 Task: In the Contact  'MarryJohnson@abc7ny.com', Log Call and save with description: 'Potential customer interested in our product.'; Select call outcome: 'Busy '; Select call Direction: Inbound; Add date: '23 July, 2023' and time 5:00:PM. Logged in from softage.1@softage.net
Action: Mouse moved to (82, 56)
Screenshot: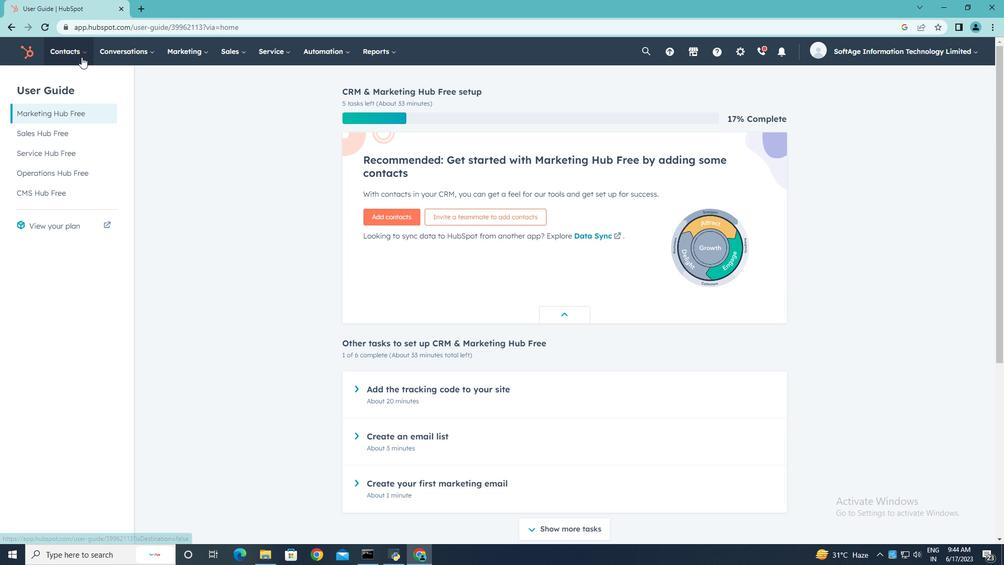 
Action: Mouse pressed left at (82, 56)
Screenshot: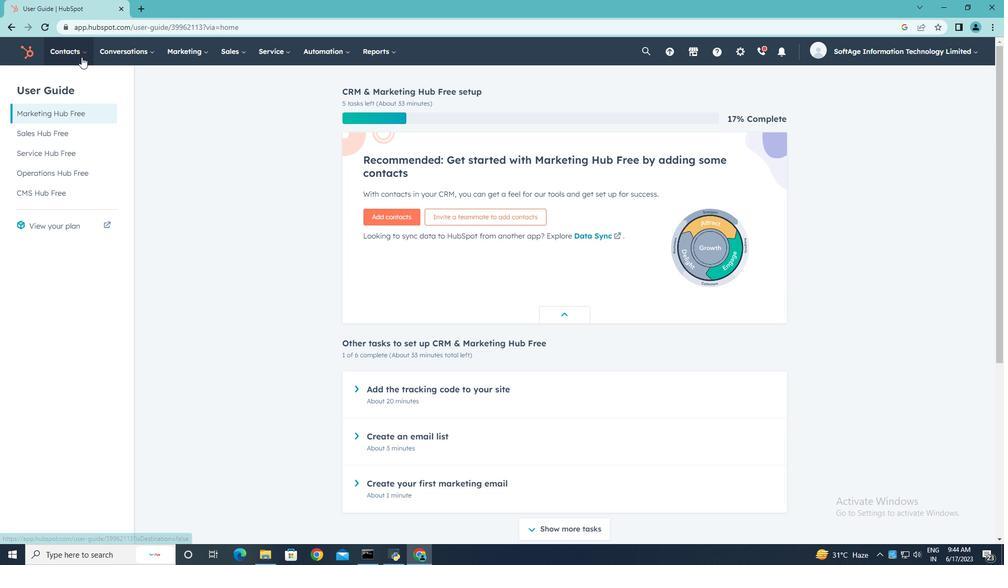 
Action: Mouse moved to (74, 83)
Screenshot: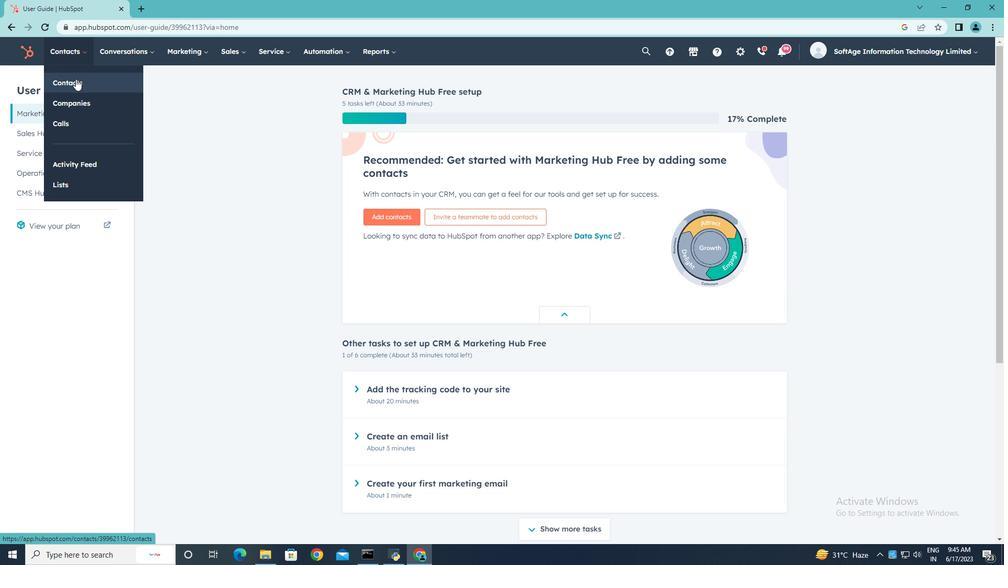 
Action: Mouse pressed left at (74, 83)
Screenshot: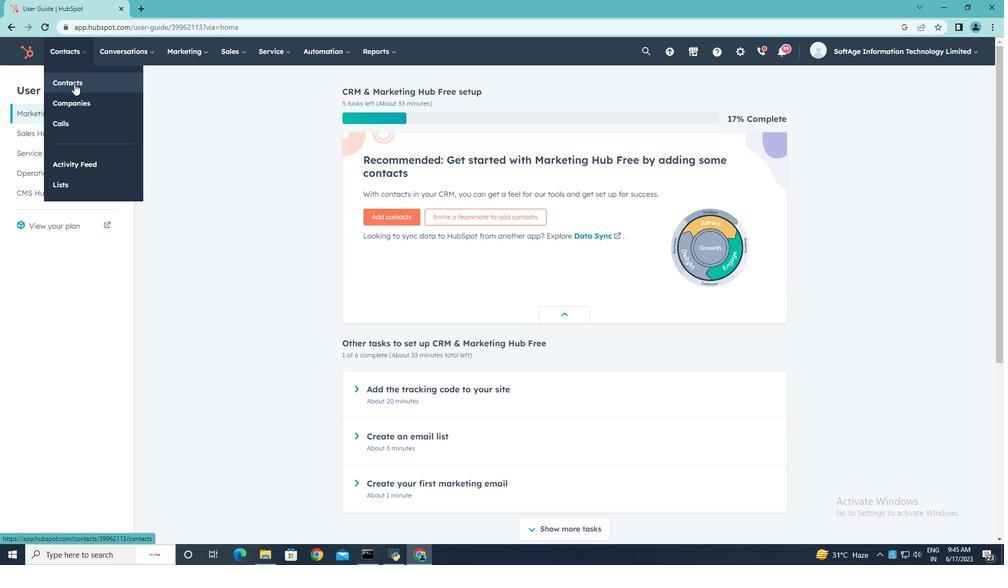 
Action: Mouse moved to (92, 168)
Screenshot: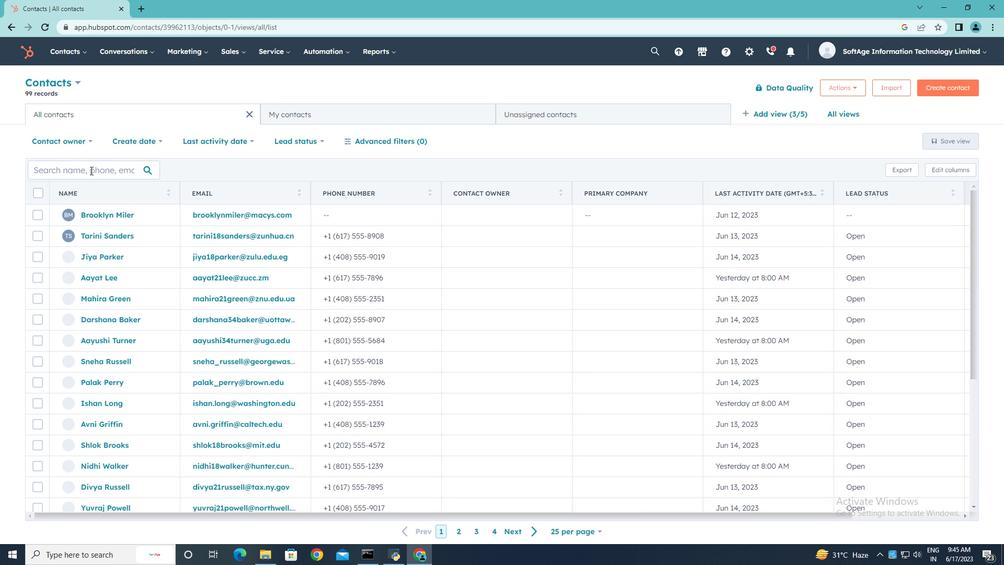 
Action: Mouse pressed left at (92, 168)
Screenshot: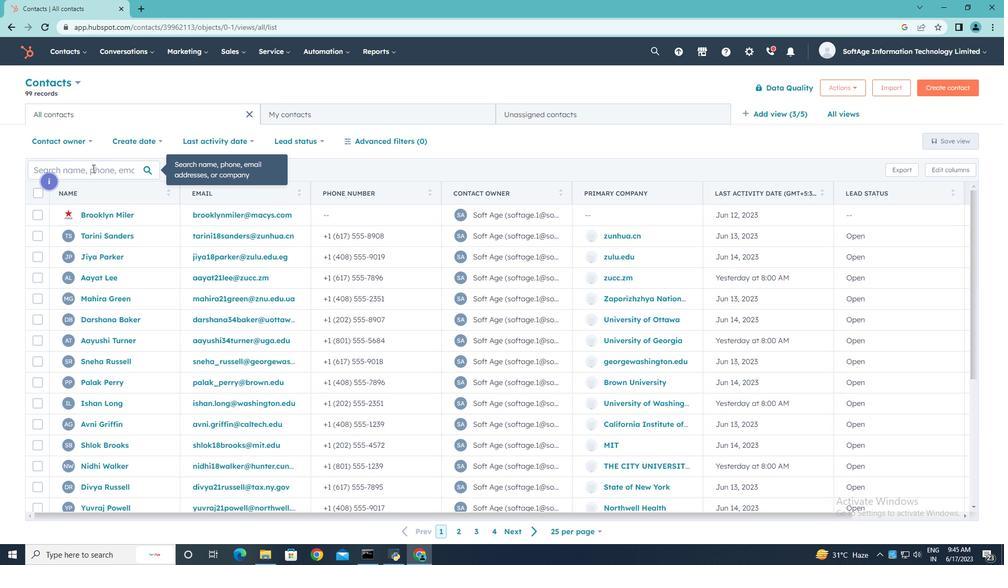 
Action: Key pressed <Key.shift>Marry<Key.shift>Johnson<Key.shift>@abc7m<Key.backspace>ny.com
Screenshot: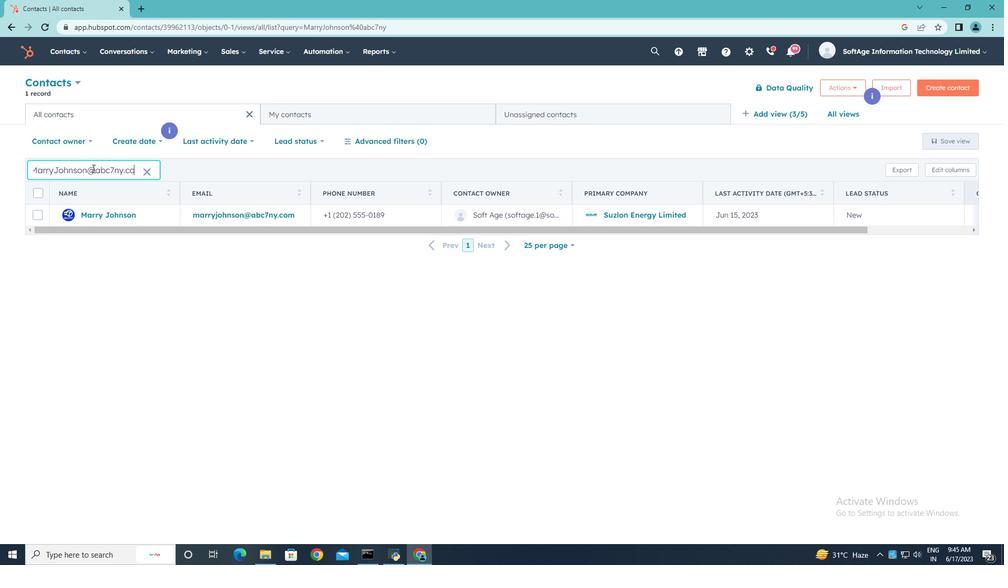 
Action: Mouse moved to (105, 216)
Screenshot: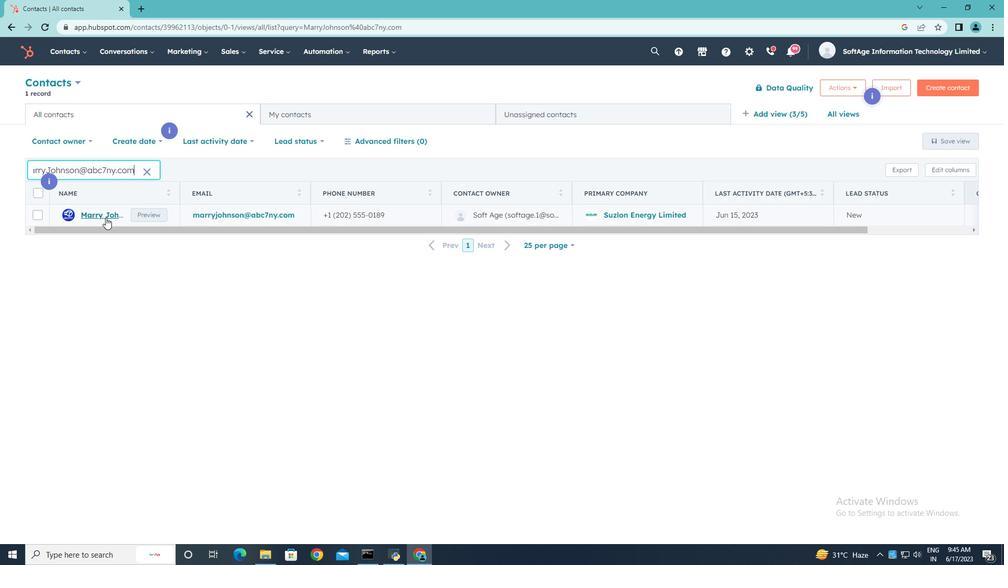 
Action: Mouse pressed left at (105, 216)
Screenshot: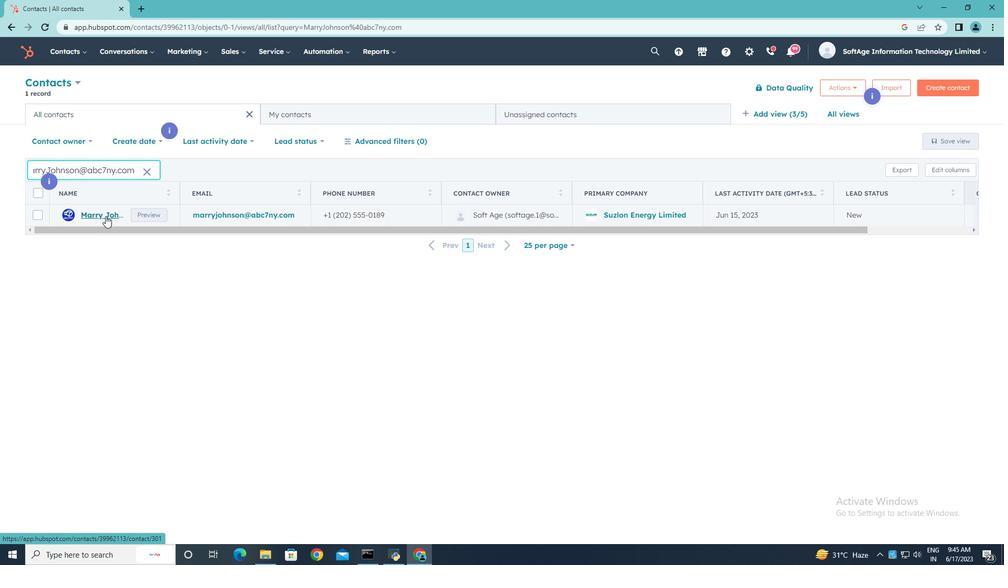 
Action: Mouse moved to (207, 170)
Screenshot: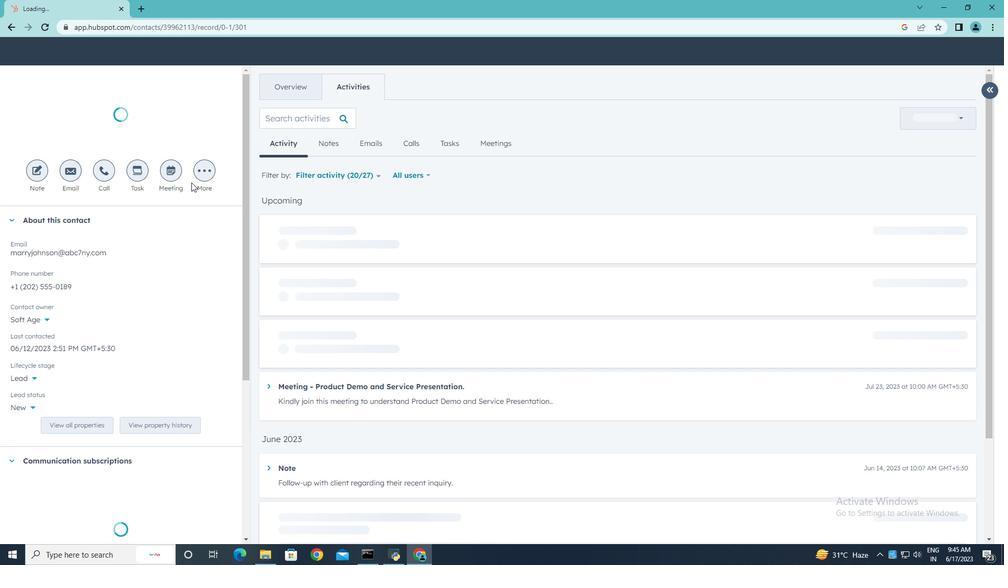 
Action: Mouse pressed left at (207, 170)
Screenshot: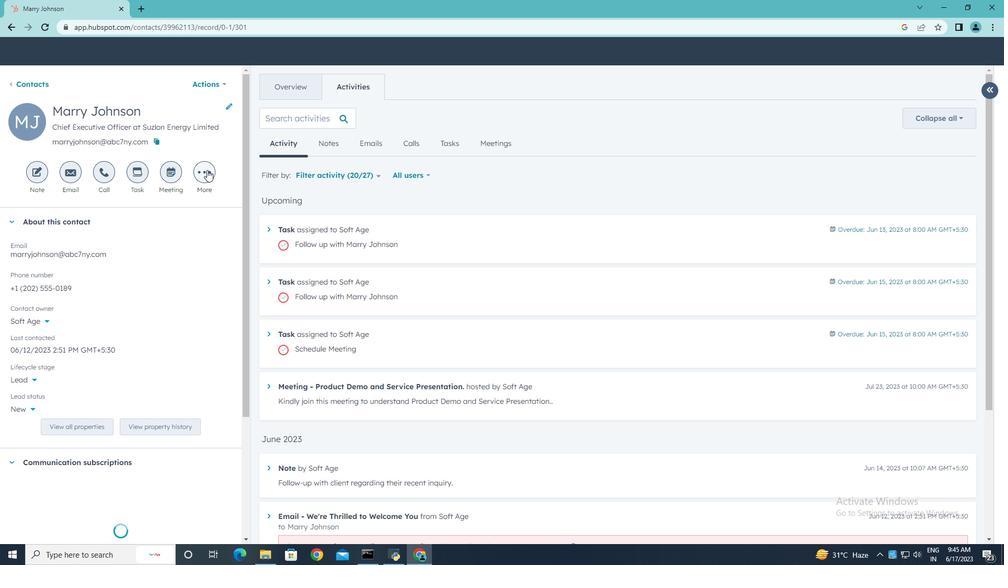 
Action: Mouse moved to (194, 257)
Screenshot: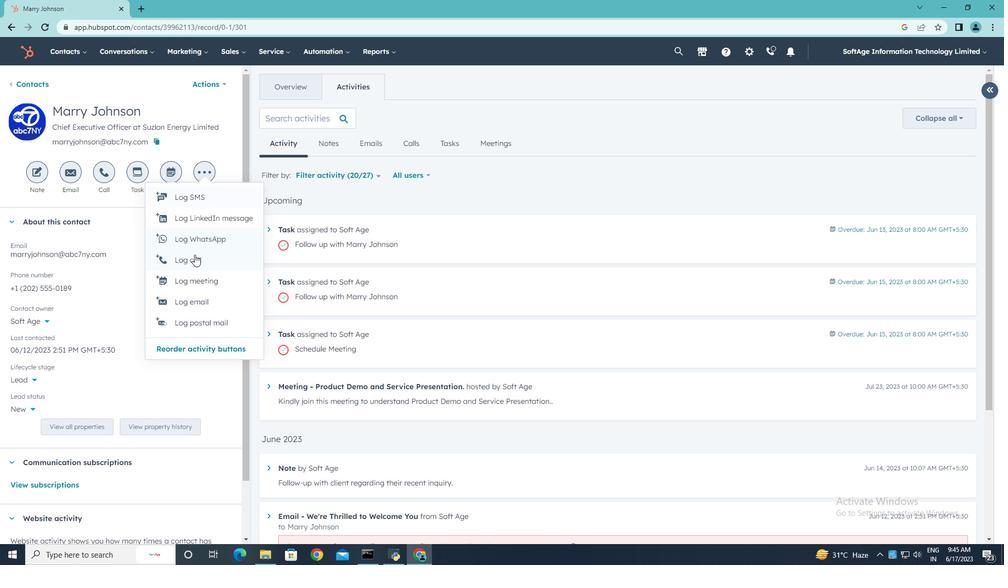 
Action: Mouse pressed left at (194, 257)
Screenshot: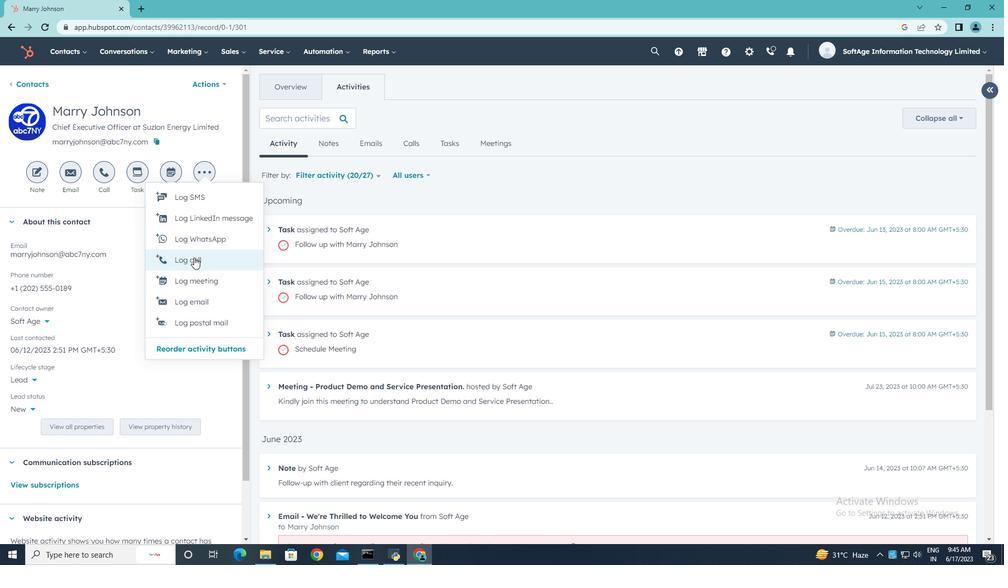 
Action: Key pressed <Key.backspace><Key.shift>Potential<Key.space>customer<Key.space>interested<Key.space>in<Key.space>our<Key.space>product
Screenshot: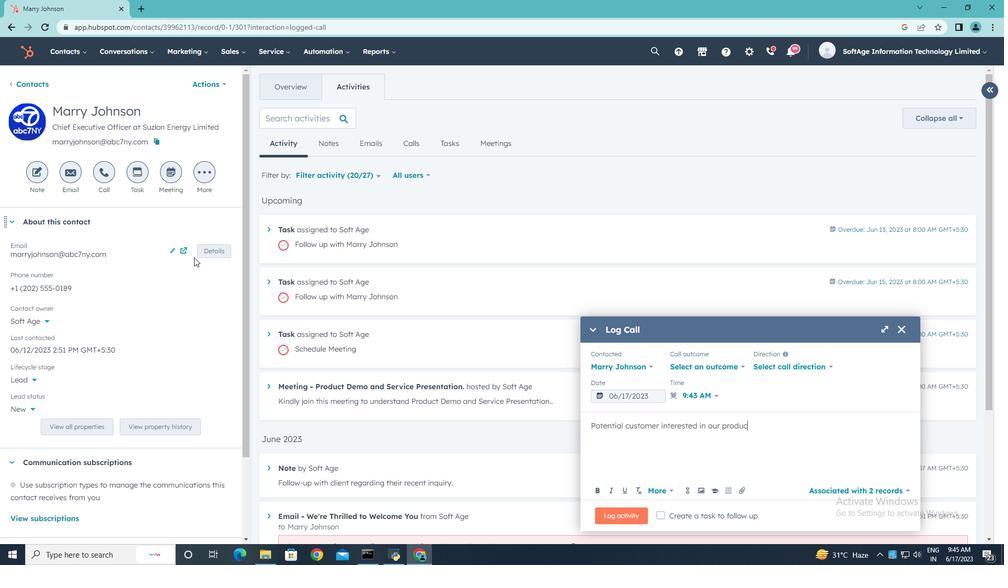 
Action: Mouse moved to (638, 342)
Screenshot: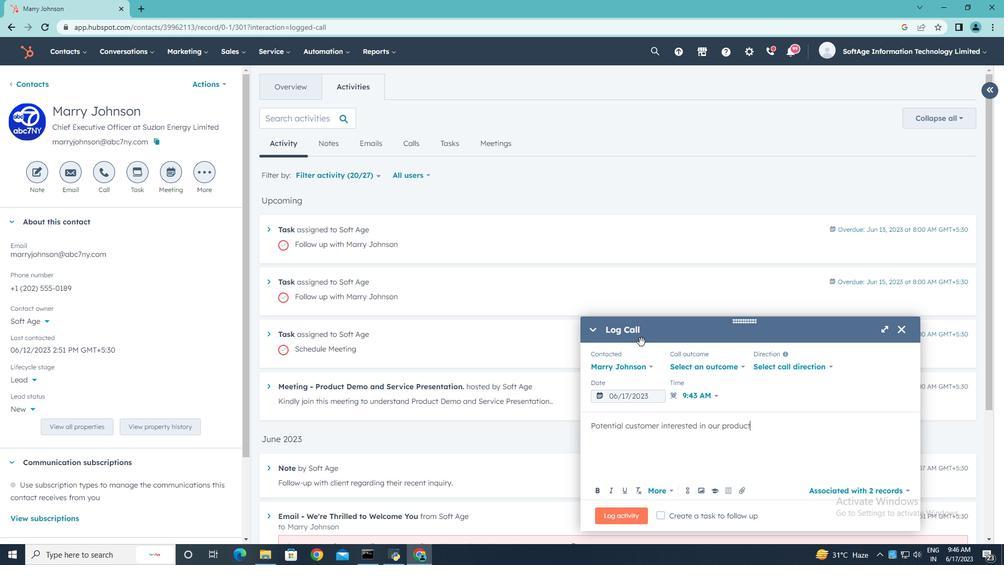 
Action: Key pressed .
Screenshot: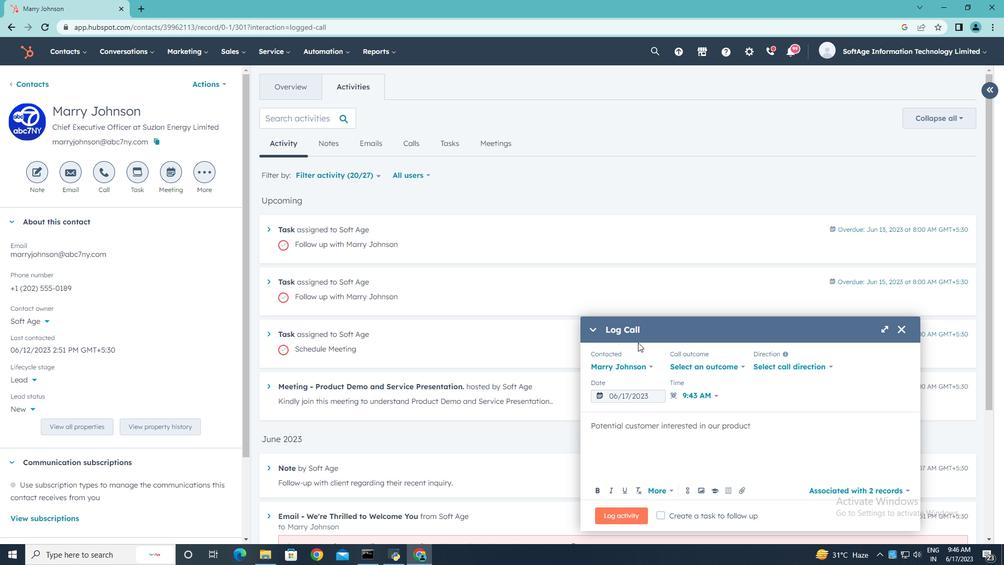 
Action: Mouse moved to (743, 366)
Screenshot: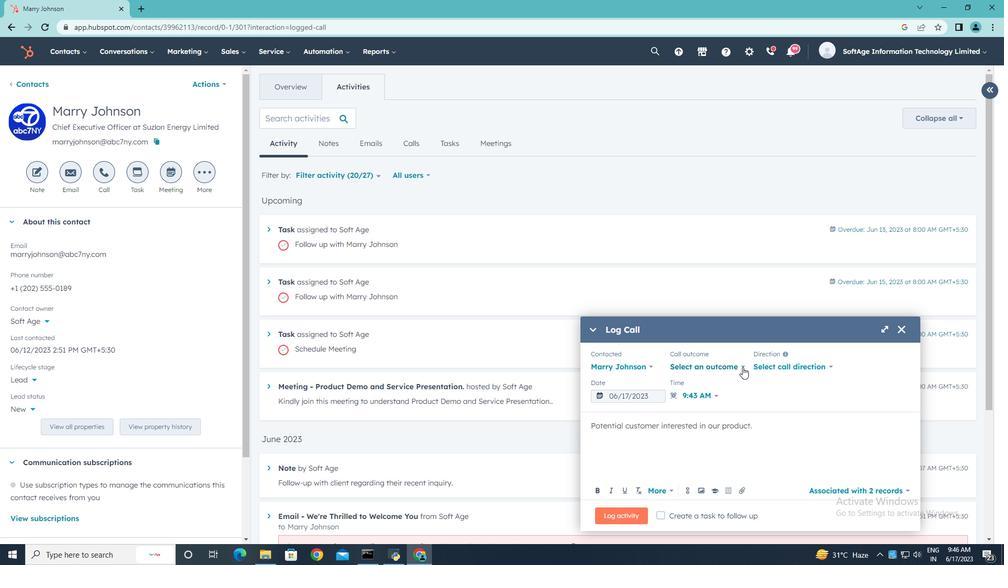 
Action: Mouse pressed left at (743, 366)
Screenshot: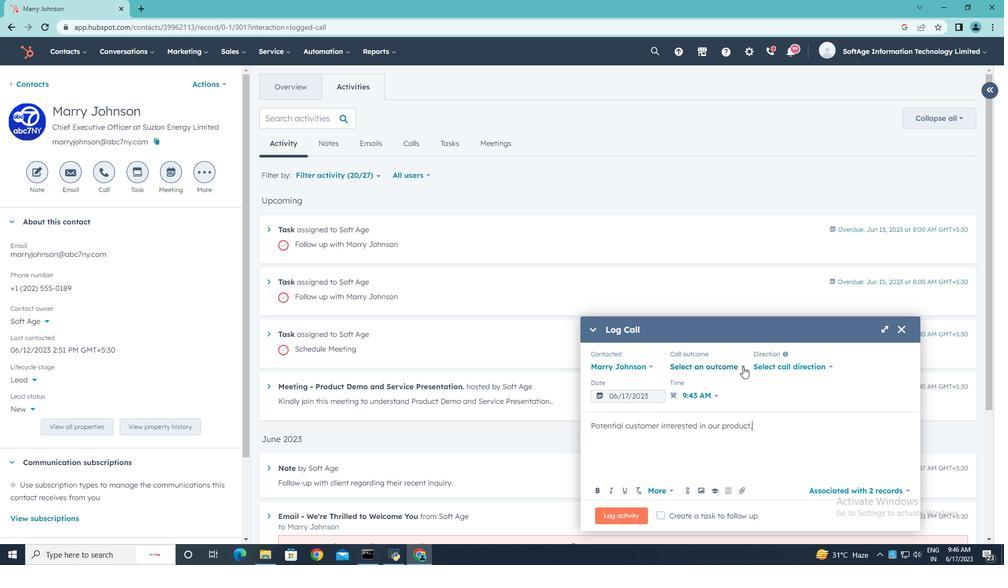 
Action: Mouse moved to (699, 398)
Screenshot: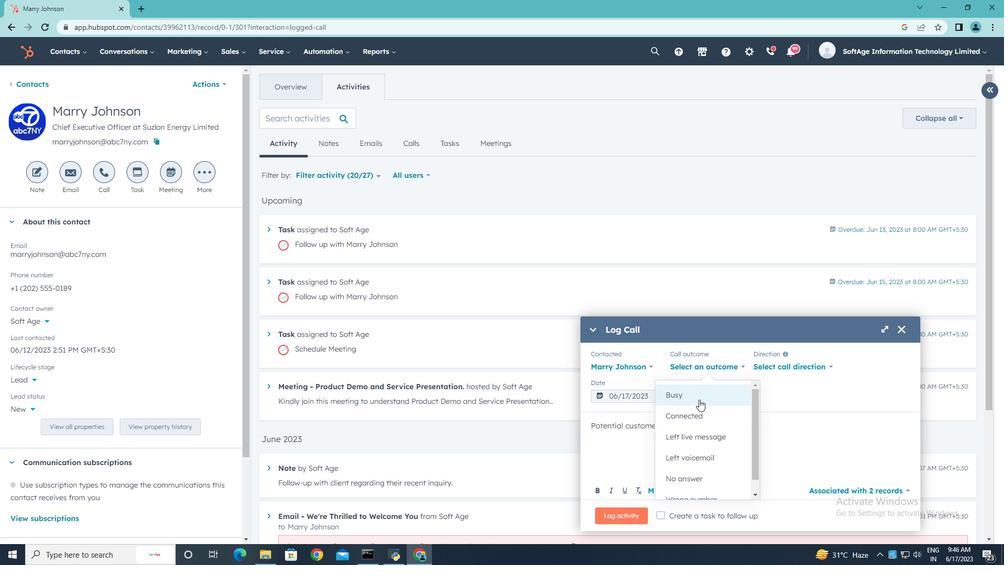 
Action: Mouse pressed left at (699, 398)
Screenshot: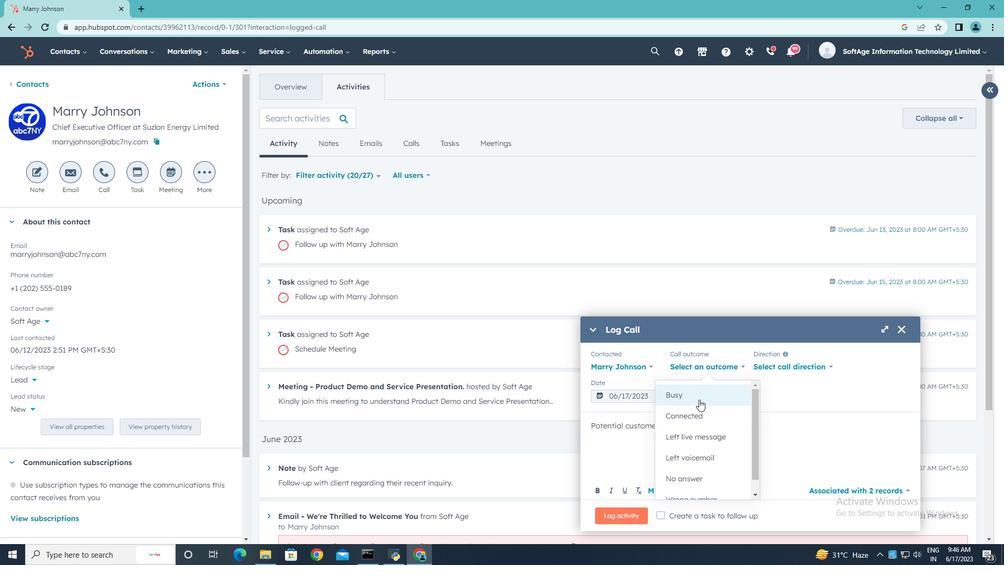 
Action: Mouse moved to (782, 366)
Screenshot: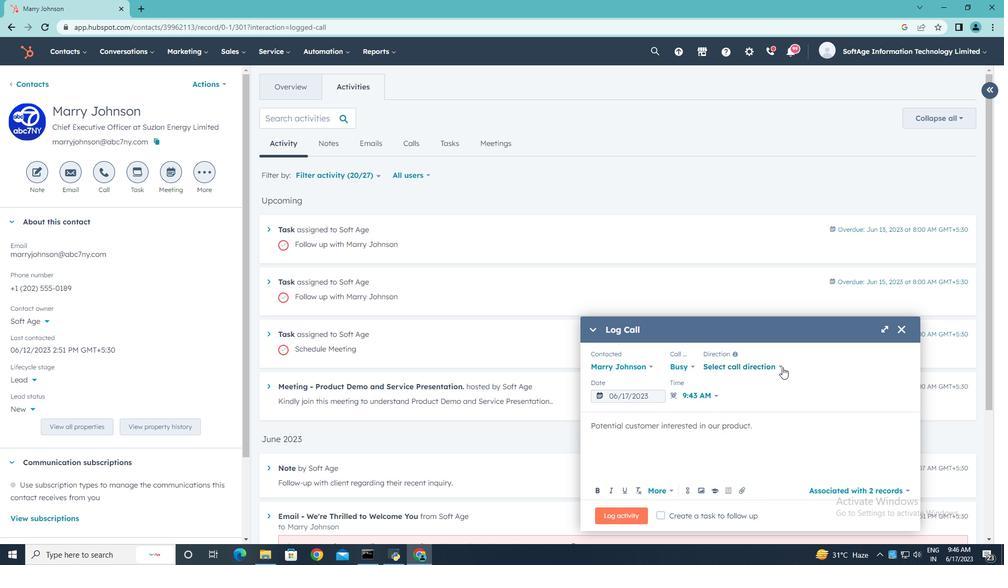 
Action: Mouse pressed left at (782, 366)
Screenshot: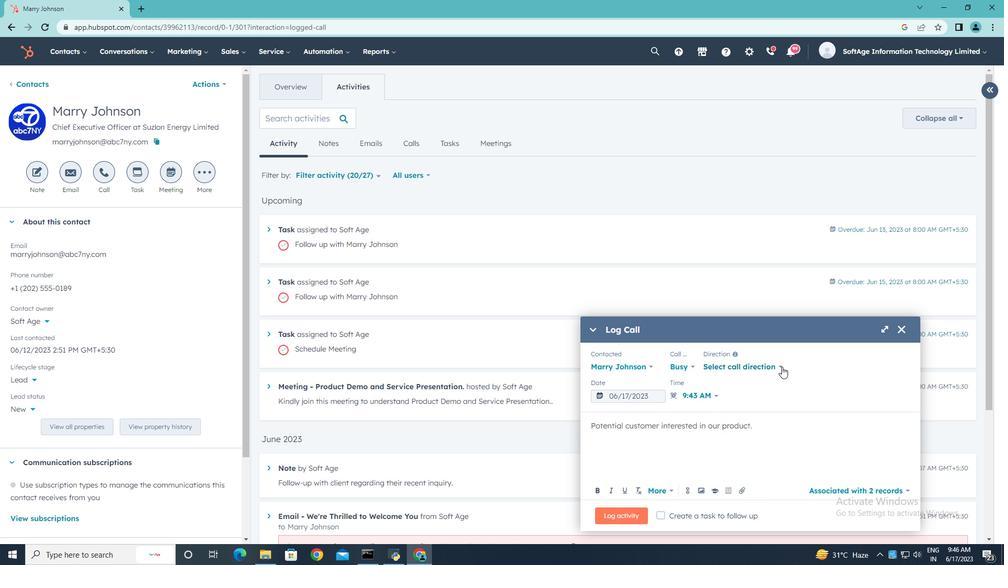 
Action: Mouse moved to (744, 396)
Screenshot: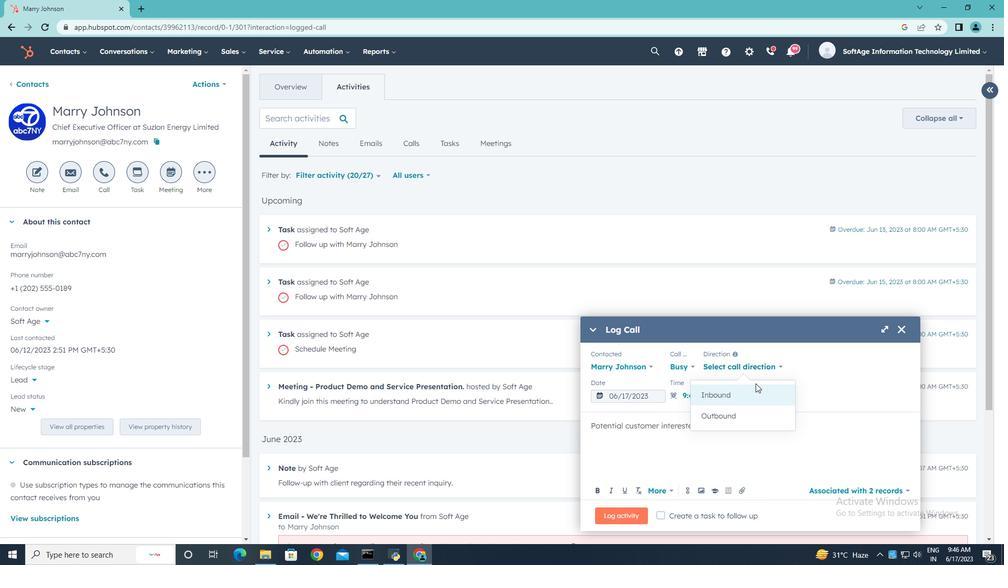 
Action: Mouse pressed left at (744, 396)
Screenshot: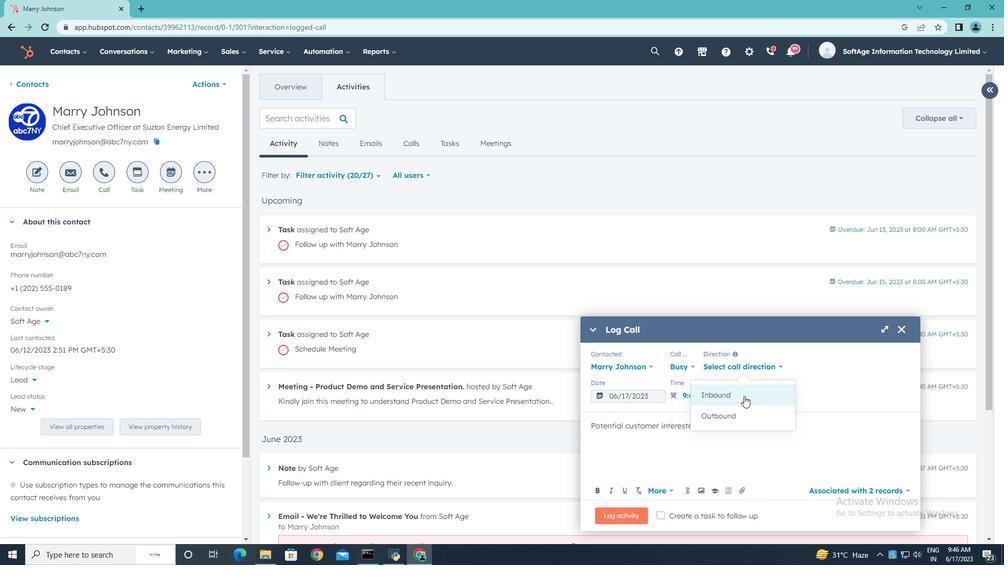 
Action: Mouse moved to (820, 368)
Screenshot: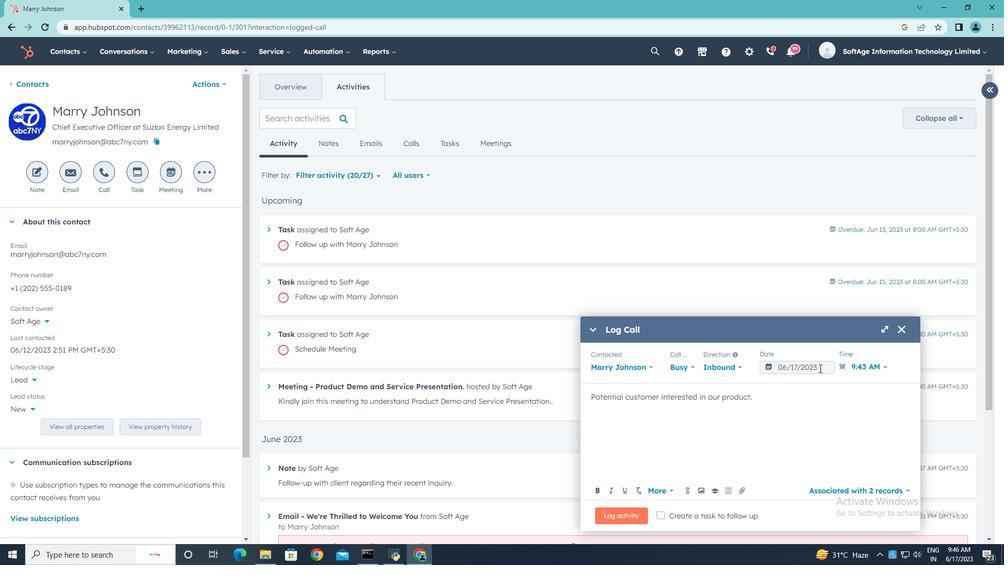 
Action: Mouse pressed left at (820, 368)
Screenshot: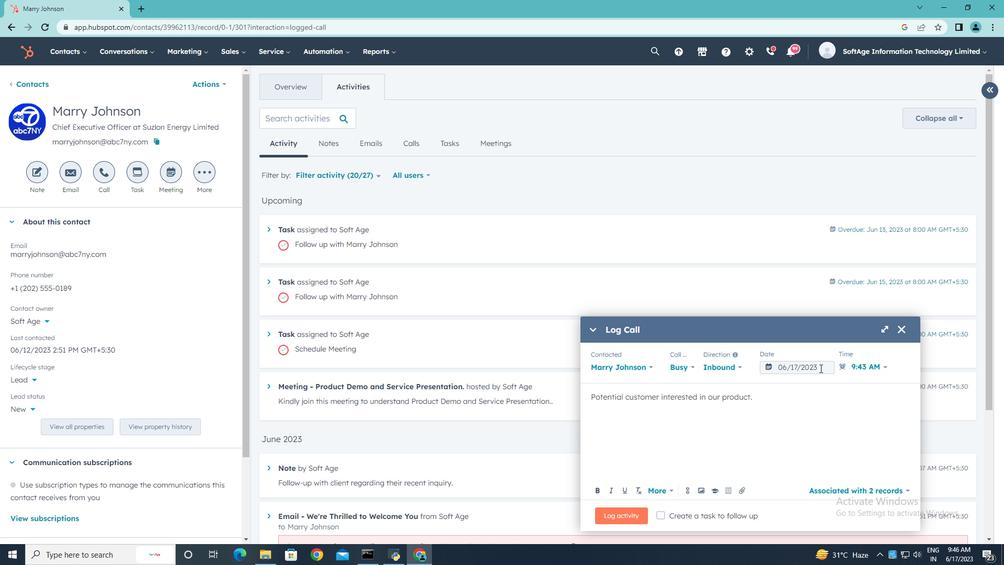 
Action: Mouse moved to (900, 203)
Screenshot: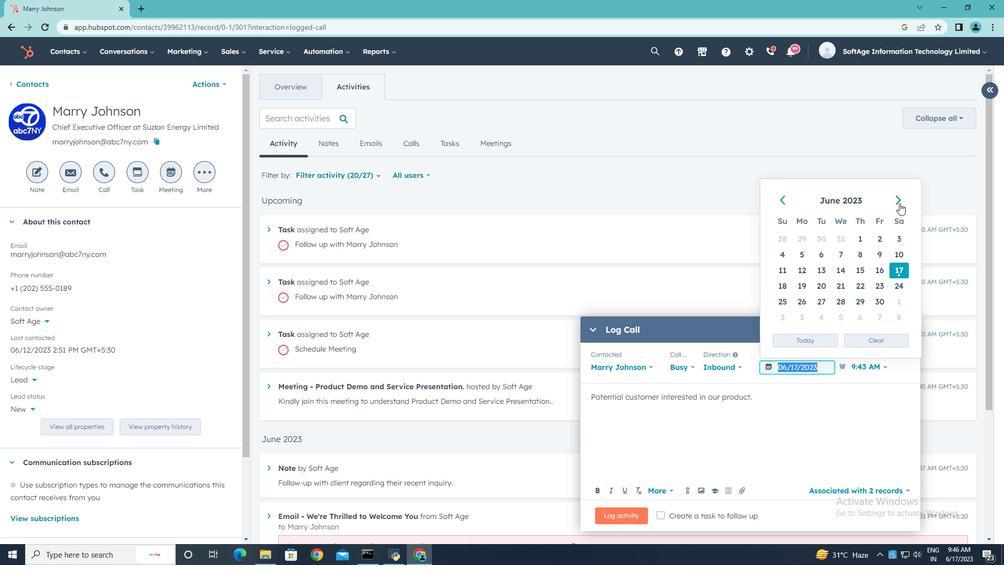 
Action: Mouse pressed left at (900, 203)
Screenshot: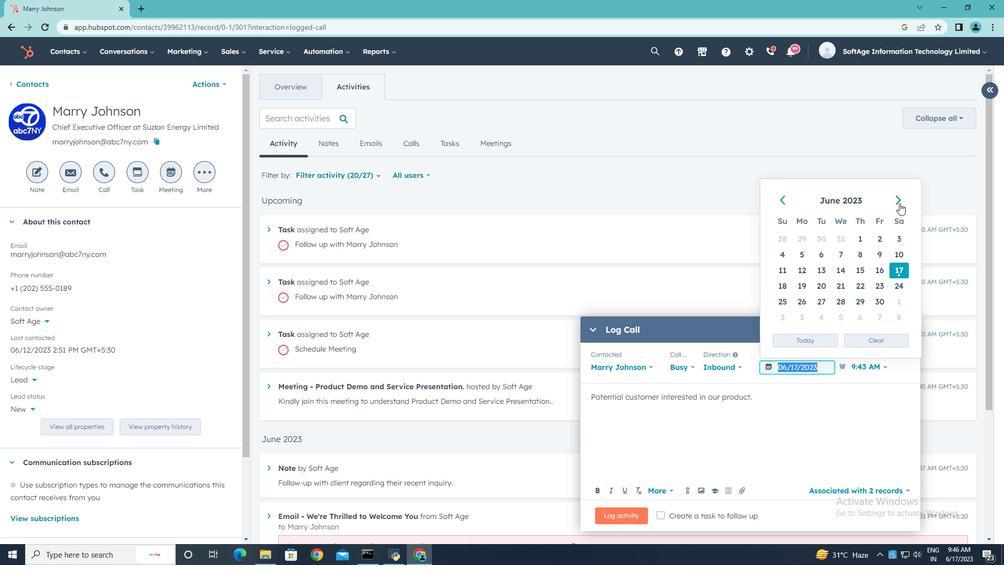 
Action: Mouse moved to (785, 302)
Screenshot: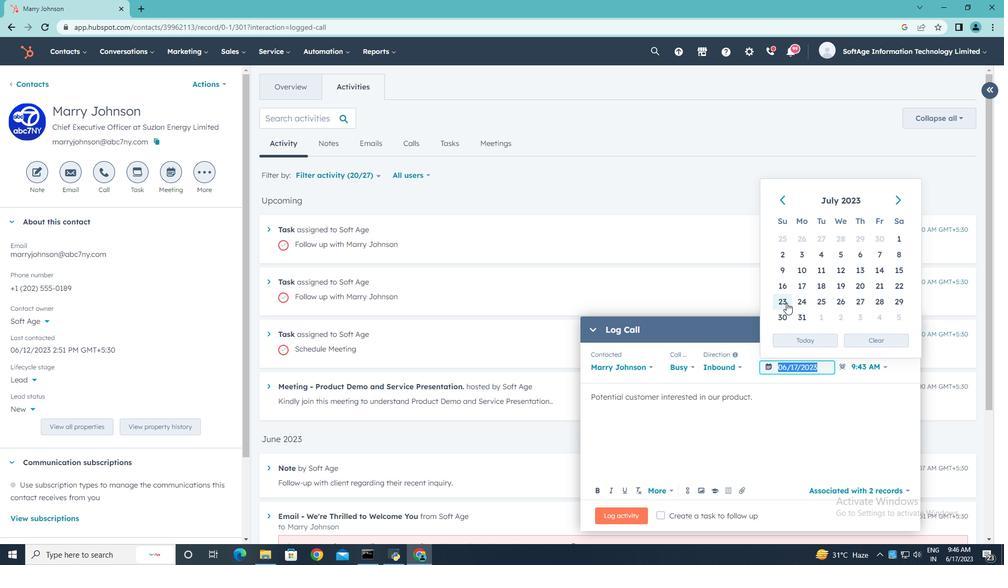 
Action: Mouse pressed left at (785, 302)
Screenshot: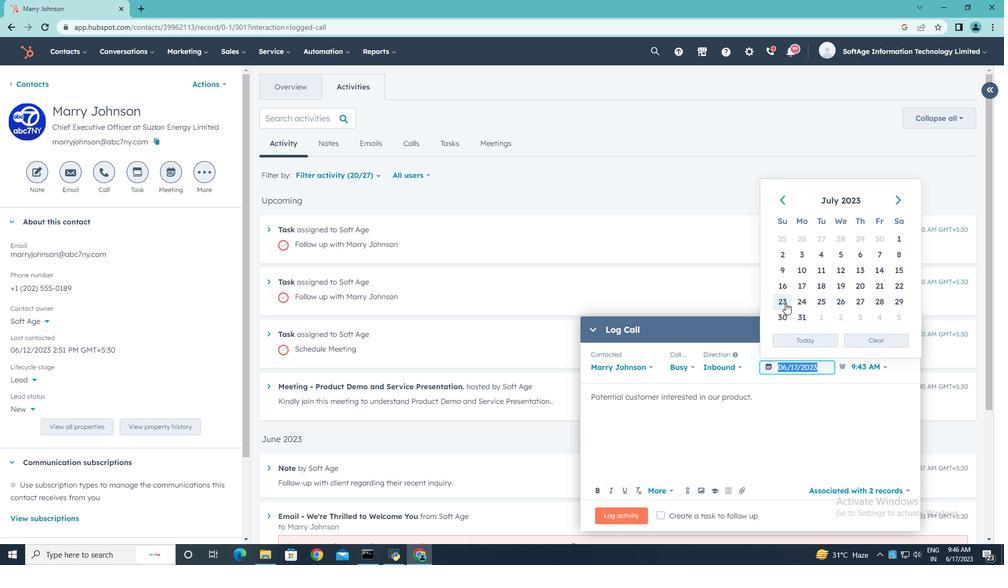 
Action: Mouse moved to (885, 366)
Screenshot: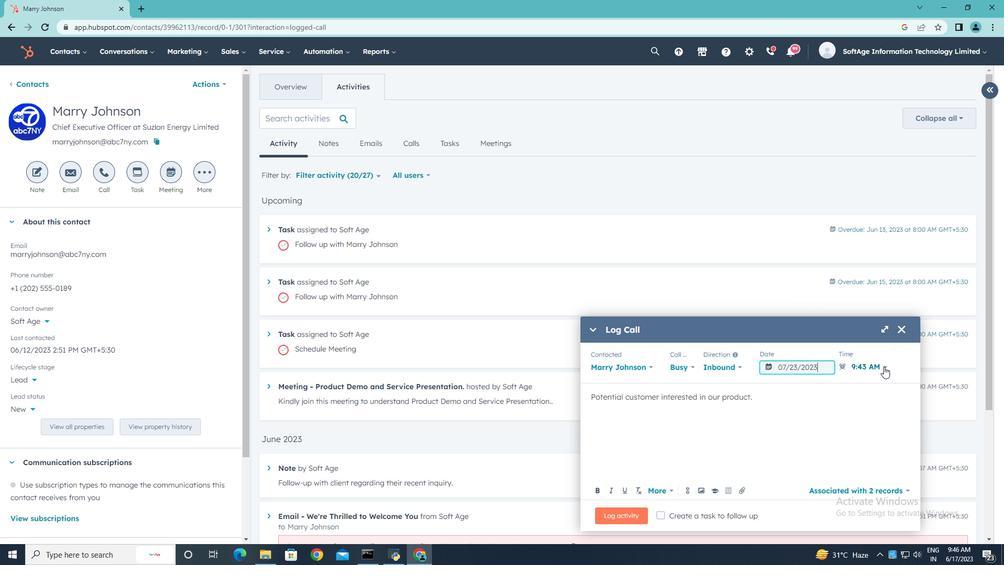 
Action: Mouse pressed left at (885, 366)
Screenshot: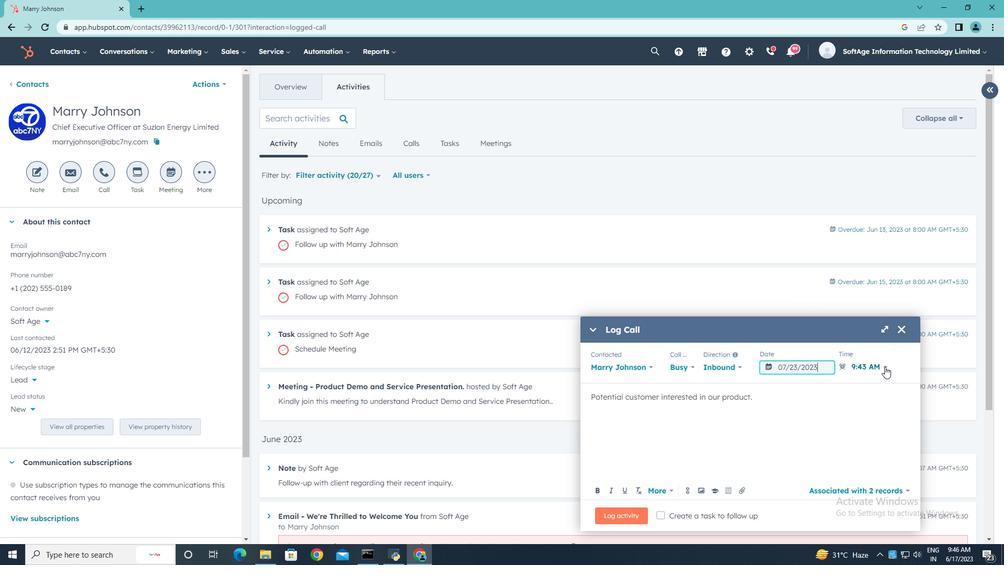 
Action: Mouse moved to (859, 458)
Screenshot: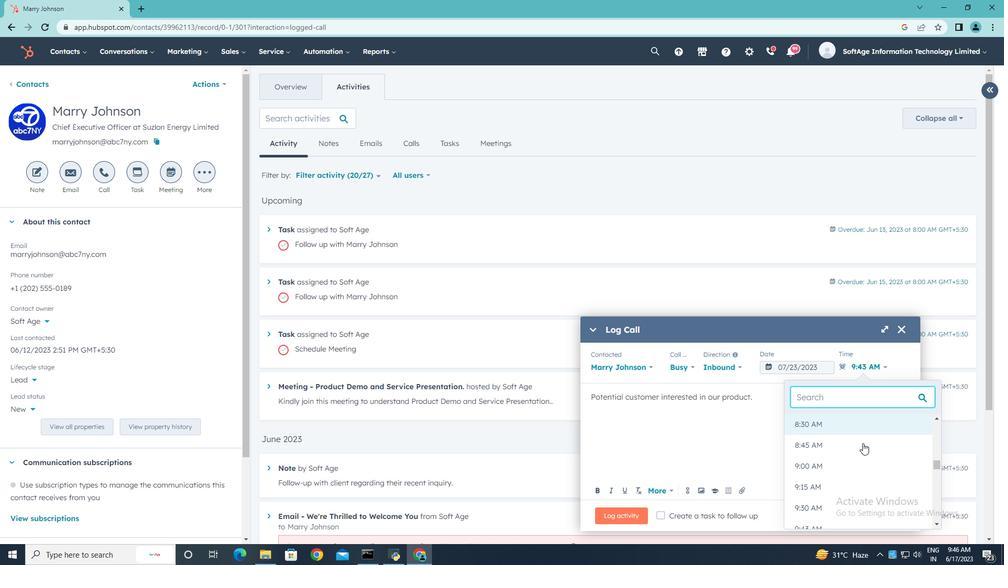 
Action: Mouse scrolled (859, 457) with delta (0, 0)
Screenshot: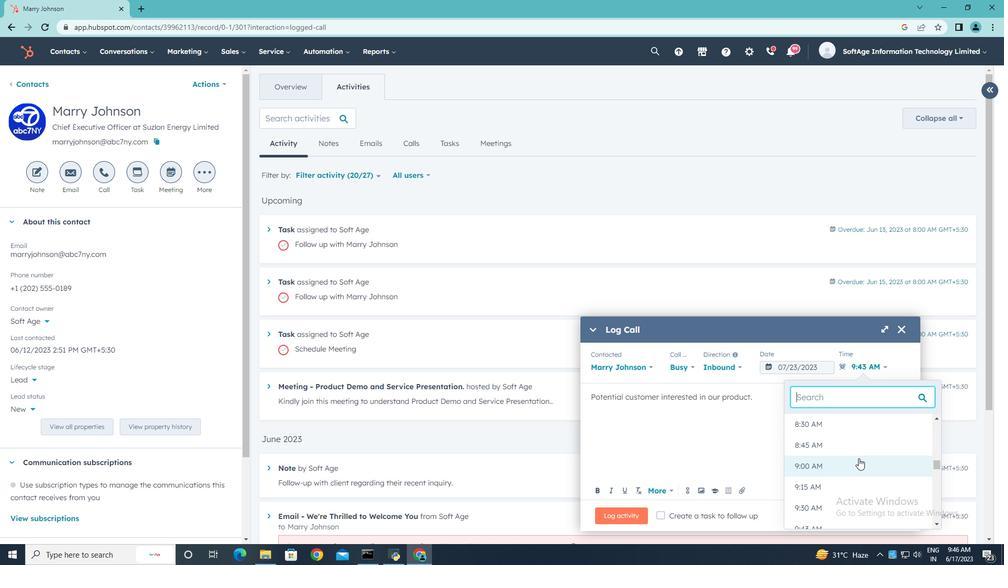 
Action: Mouse scrolled (859, 457) with delta (0, 0)
Screenshot: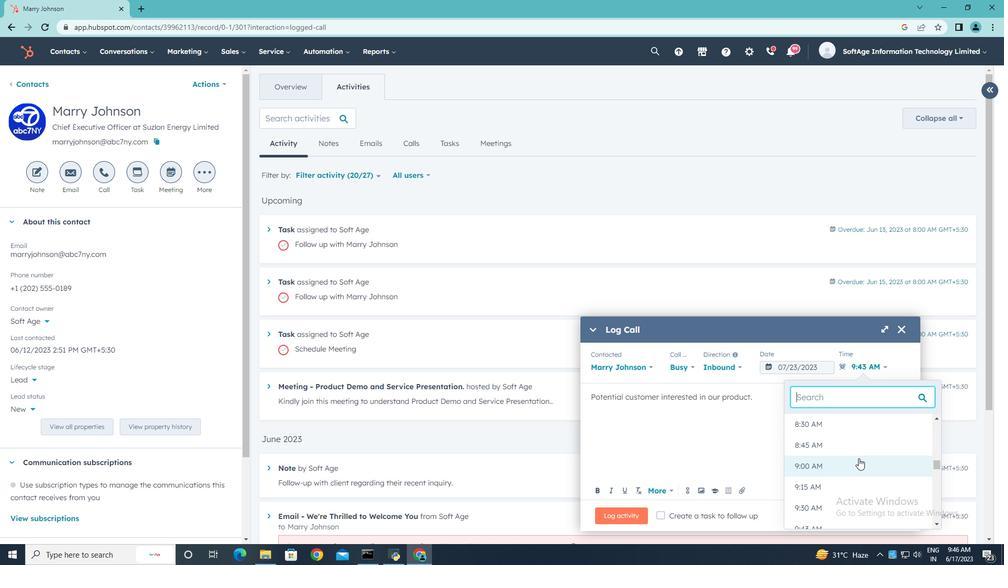 
Action: Mouse scrolled (859, 457) with delta (0, 0)
Screenshot: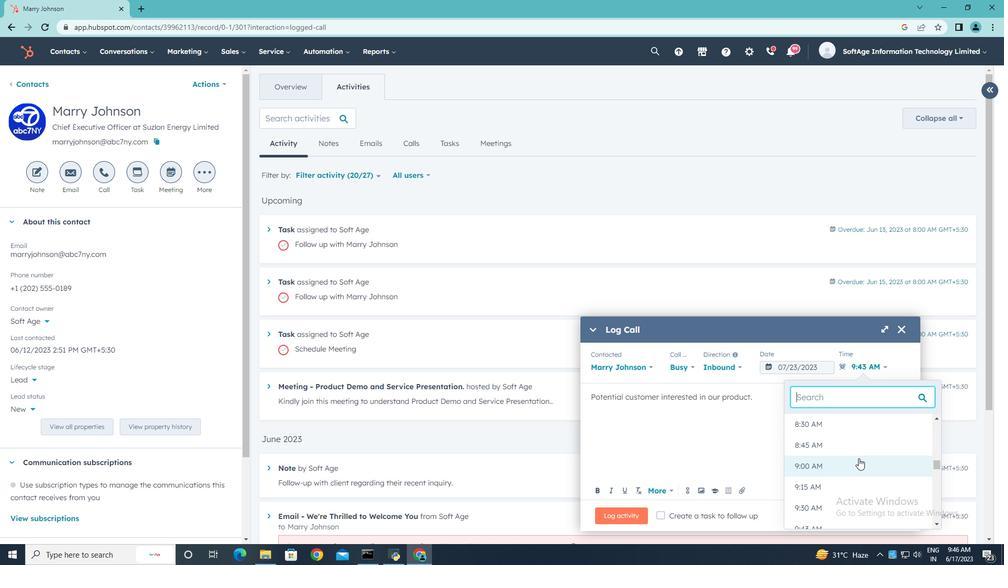 
Action: Mouse scrolled (859, 457) with delta (0, 0)
Screenshot: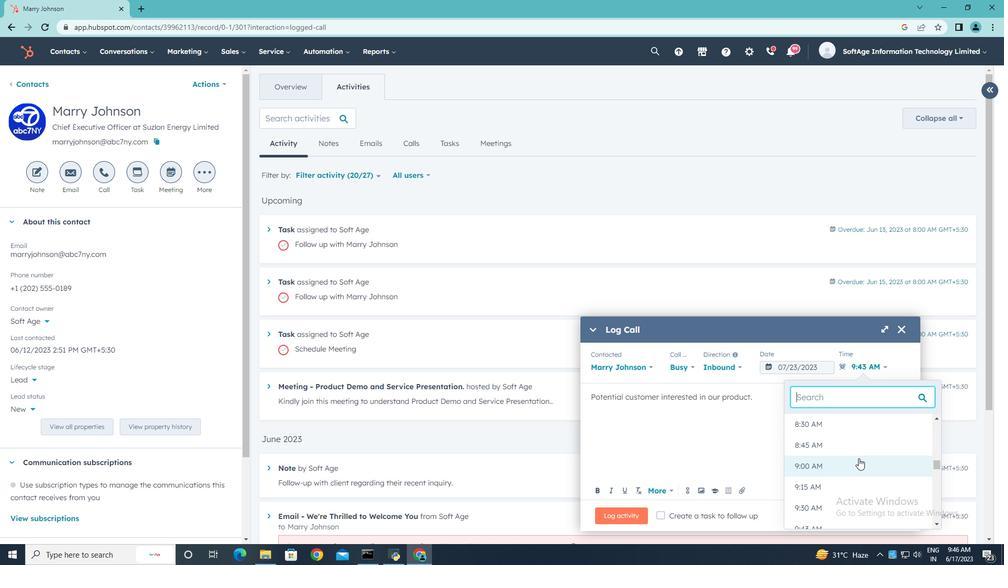 
Action: Mouse scrolled (859, 457) with delta (0, 0)
Screenshot: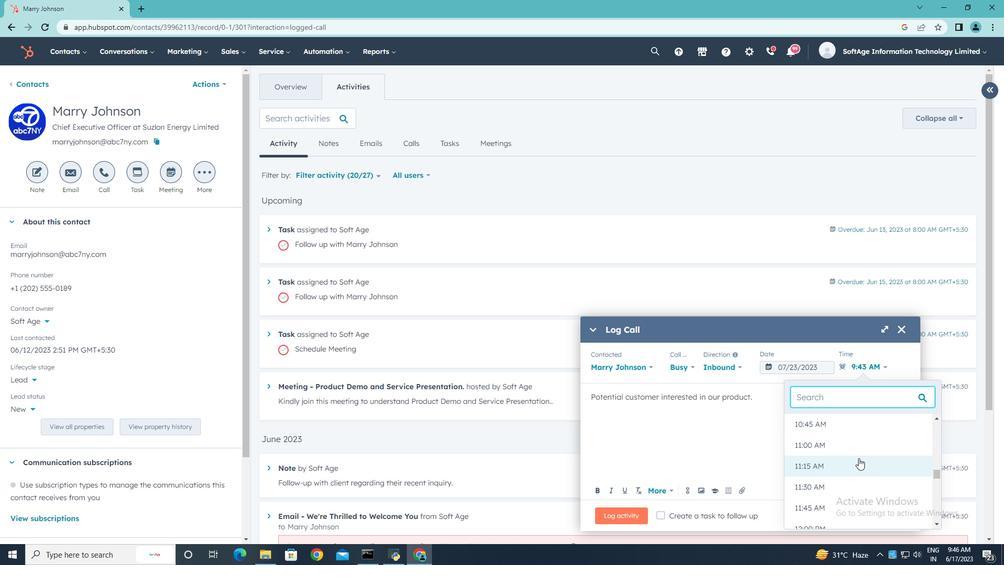 
Action: Mouse scrolled (859, 457) with delta (0, 0)
Screenshot: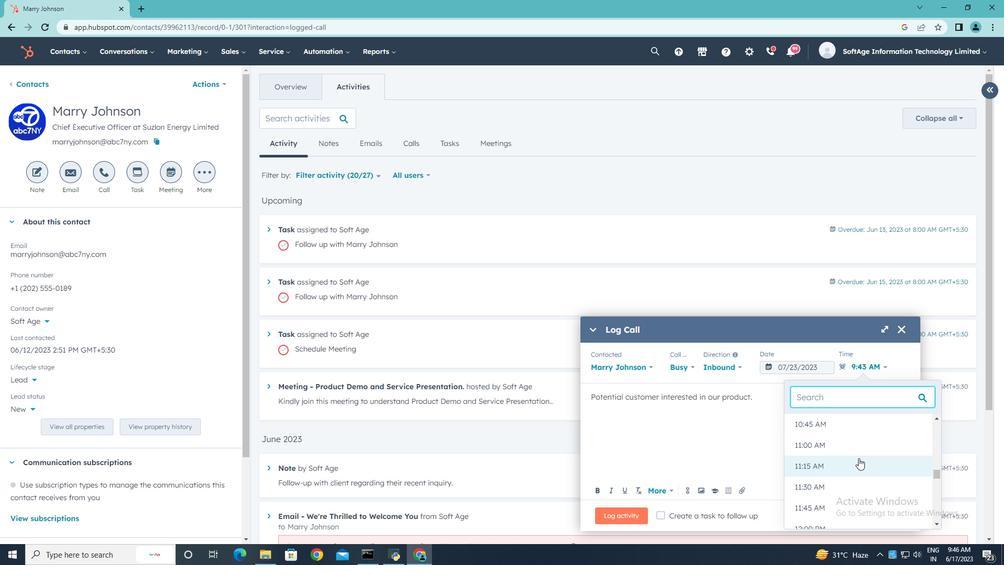
Action: Mouse scrolled (859, 457) with delta (0, 0)
Screenshot: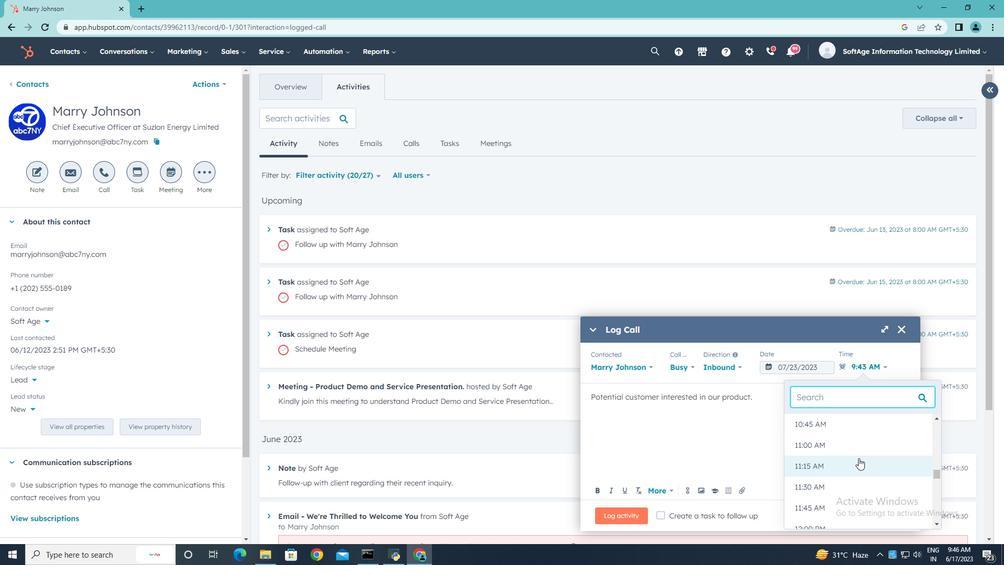 
Action: Mouse scrolled (859, 457) with delta (0, 0)
Screenshot: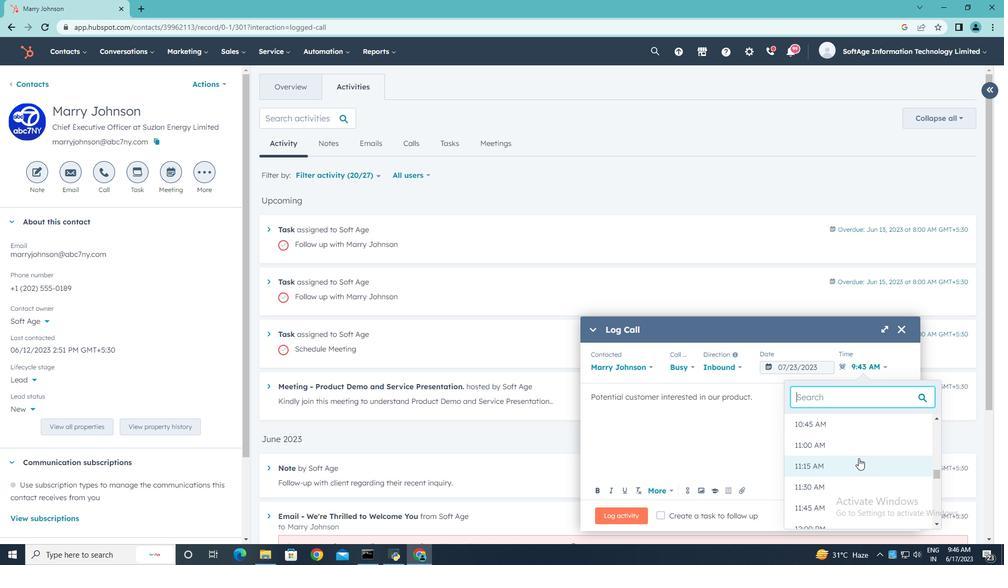 
Action: Mouse scrolled (859, 457) with delta (0, 0)
Screenshot: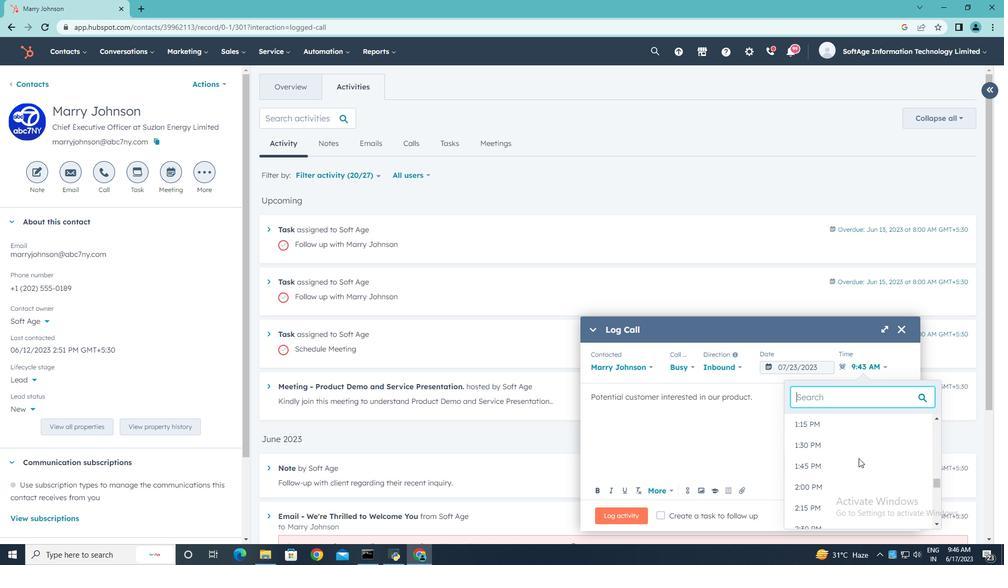 
Action: Mouse scrolled (859, 457) with delta (0, 0)
Screenshot: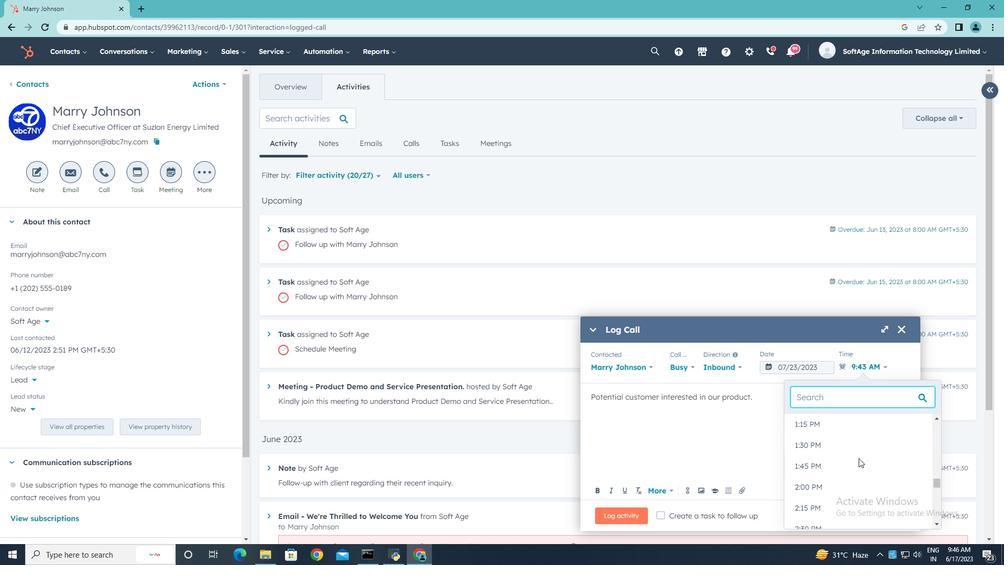 
Action: Mouse scrolled (859, 457) with delta (0, 0)
Screenshot: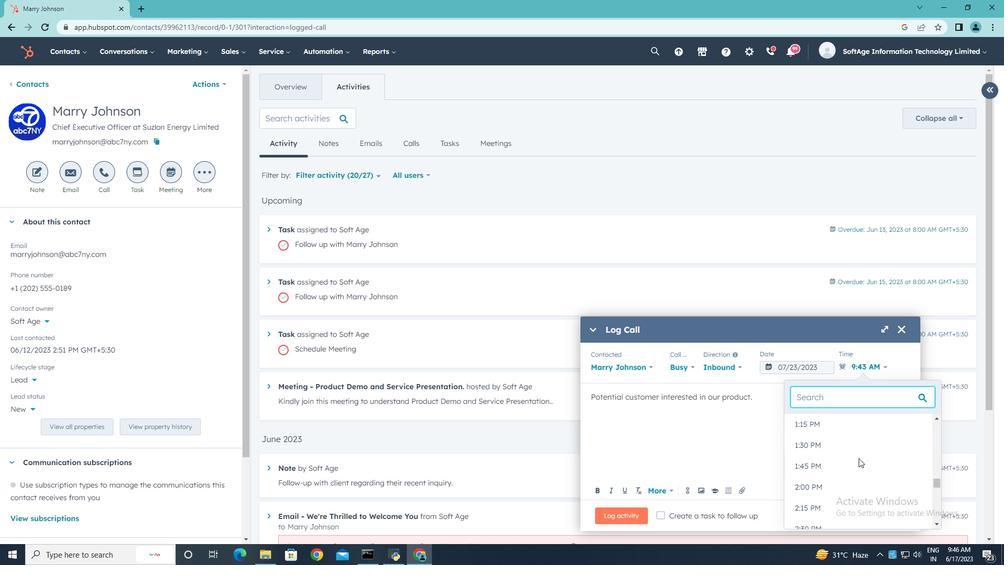 
Action: Mouse scrolled (859, 457) with delta (0, 0)
Screenshot: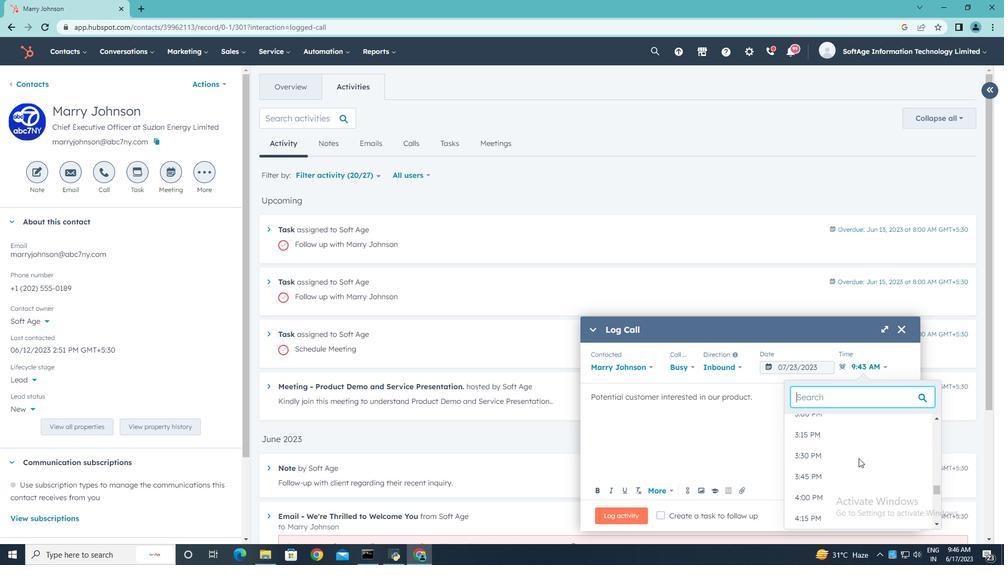 
Action: Mouse scrolled (859, 457) with delta (0, 0)
Screenshot: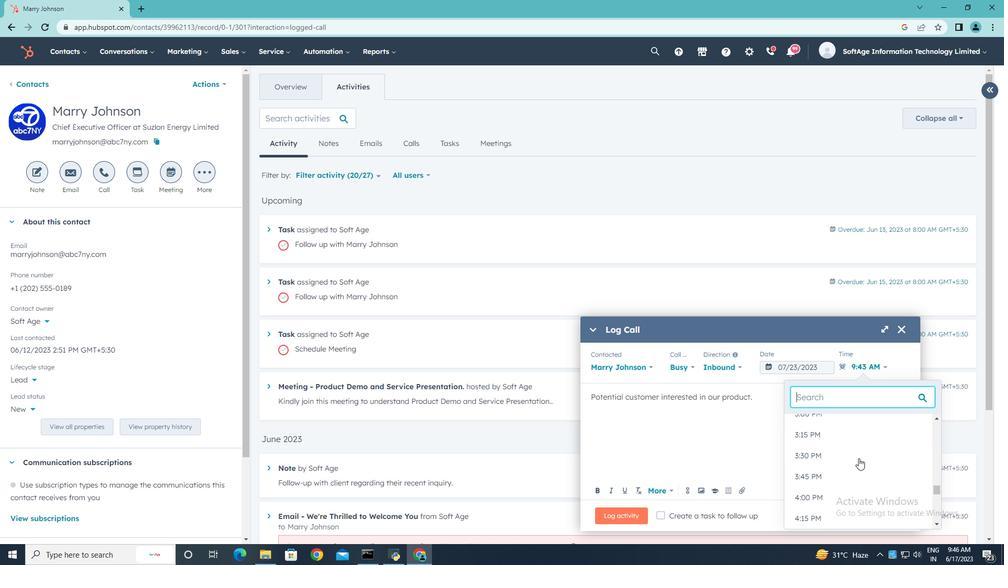 
Action: Mouse scrolled (859, 457) with delta (0, 0)
Screenshot: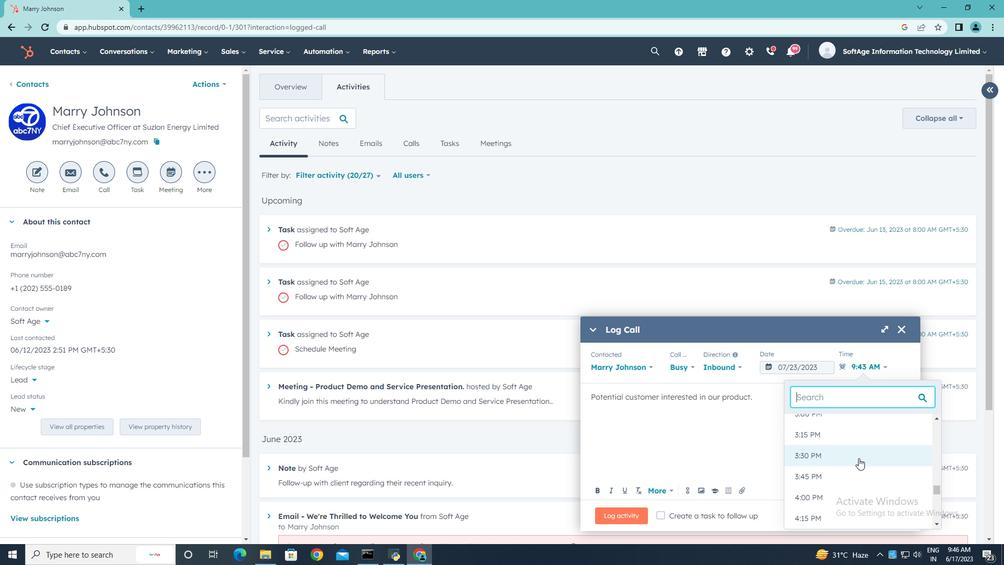 
Action: Mouse moved to (825, 423)
Screenshot: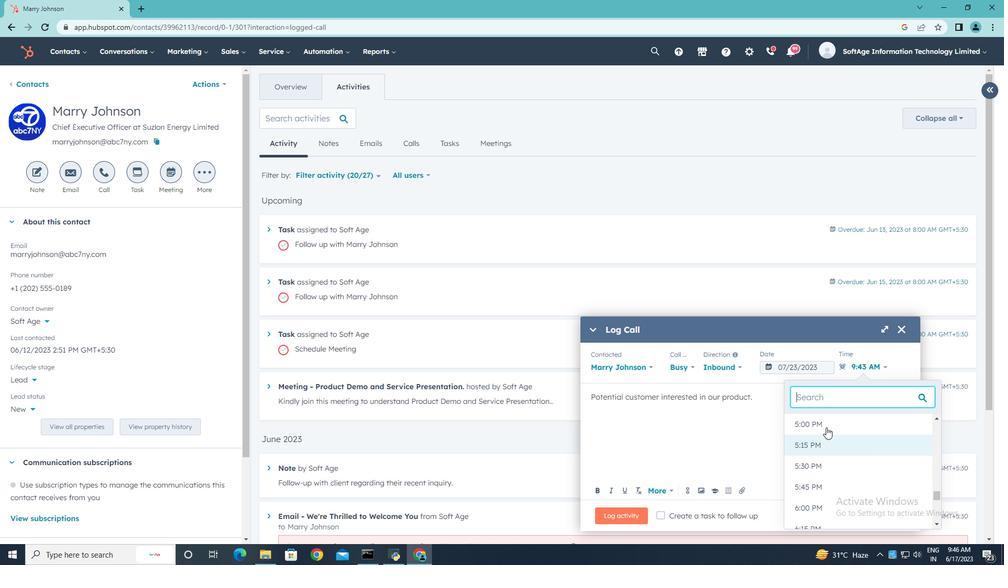 
Action: Mouse pressed left at (825, 423)
Screenshot: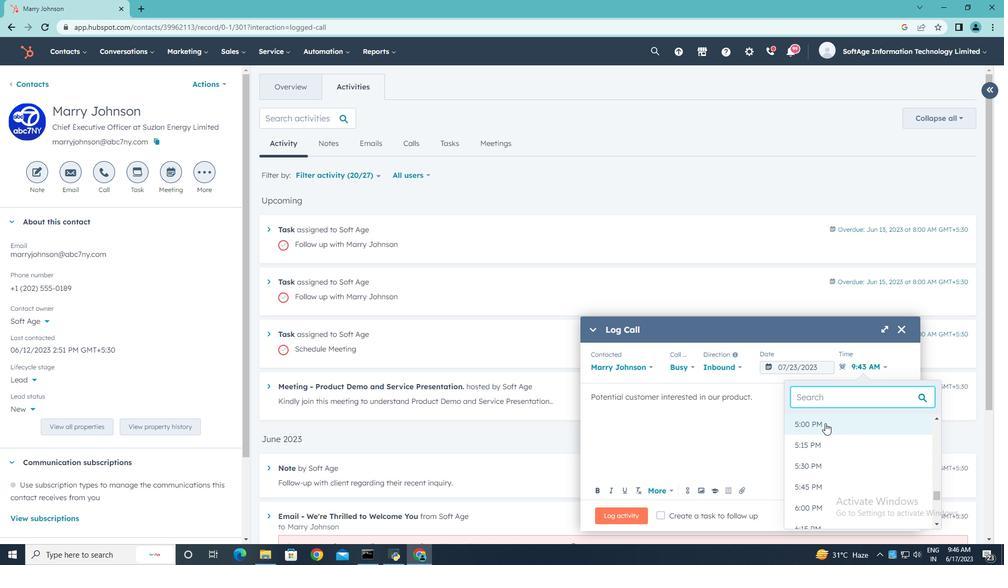 
Action: Mouse moved to (618, 513)
Screenshot: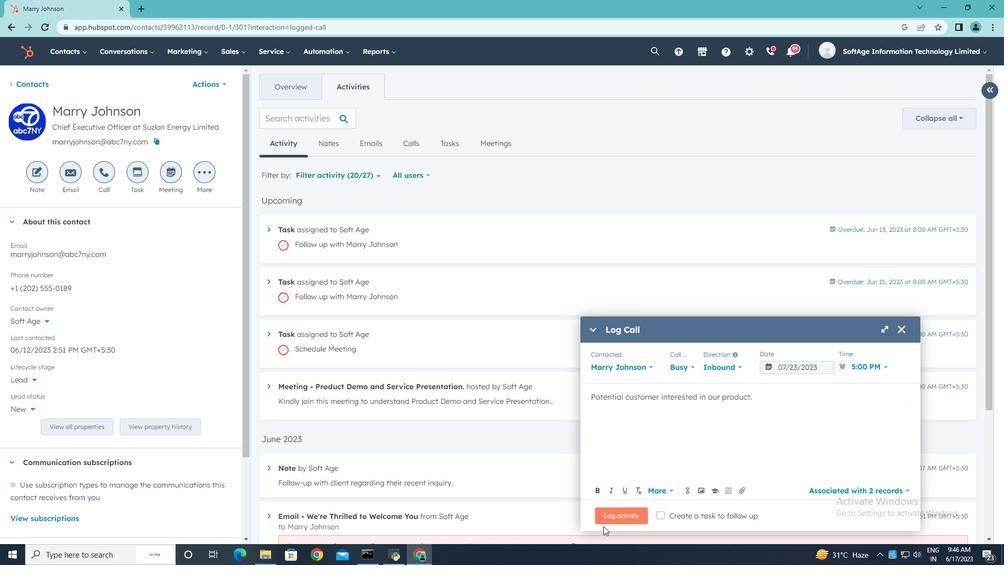 
Action: Mouse pressed left at (618, 513)
Screenshot: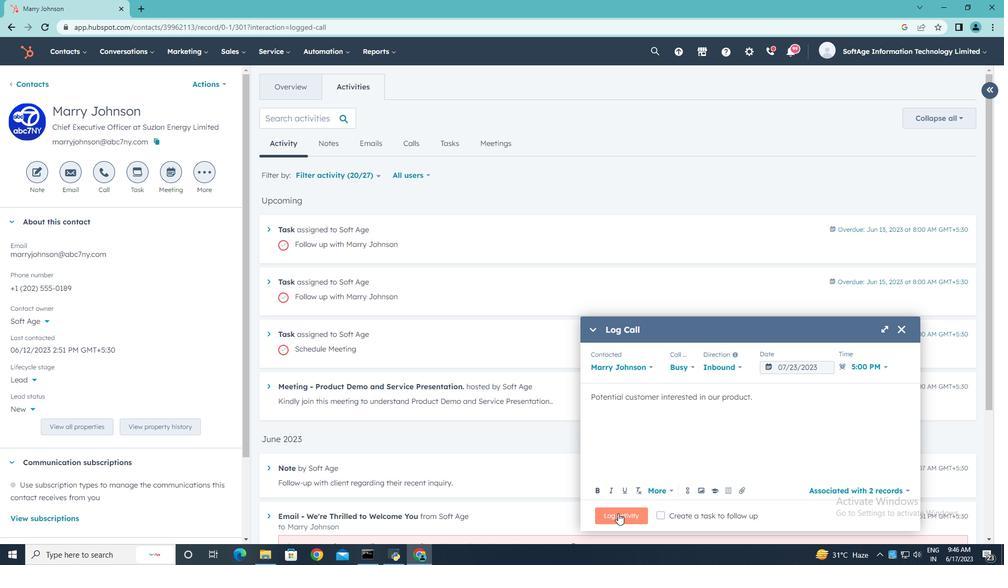 
